 Task: Move the task Implement a new cloud-based project management system for a company to the section To-Do in the project AgileRamp and sort the tasks in the project by Due Date
Action: Mouse moved to (489, 441)
Screenshot: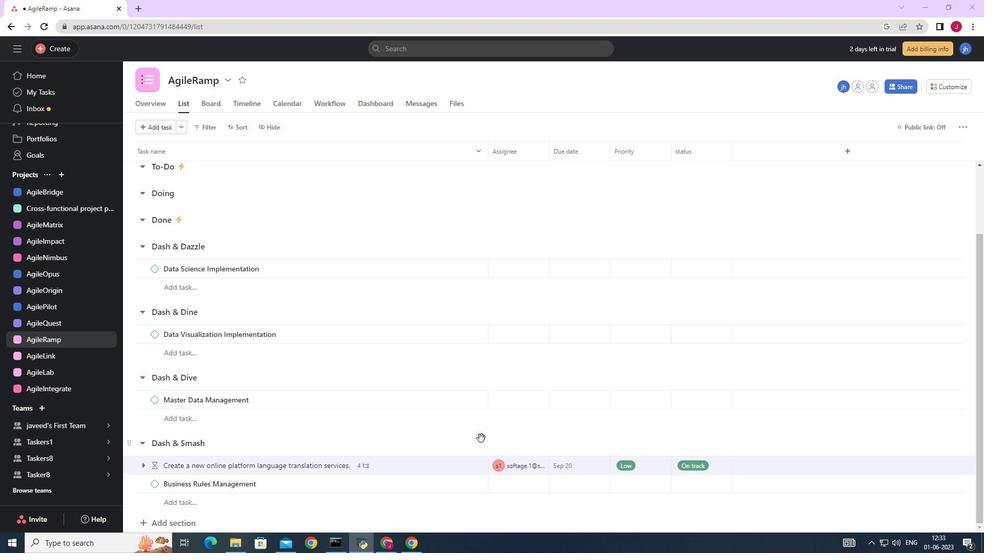 
Action: Mouse scrolled (489, 441) with delta (0, 0)
Screenshot: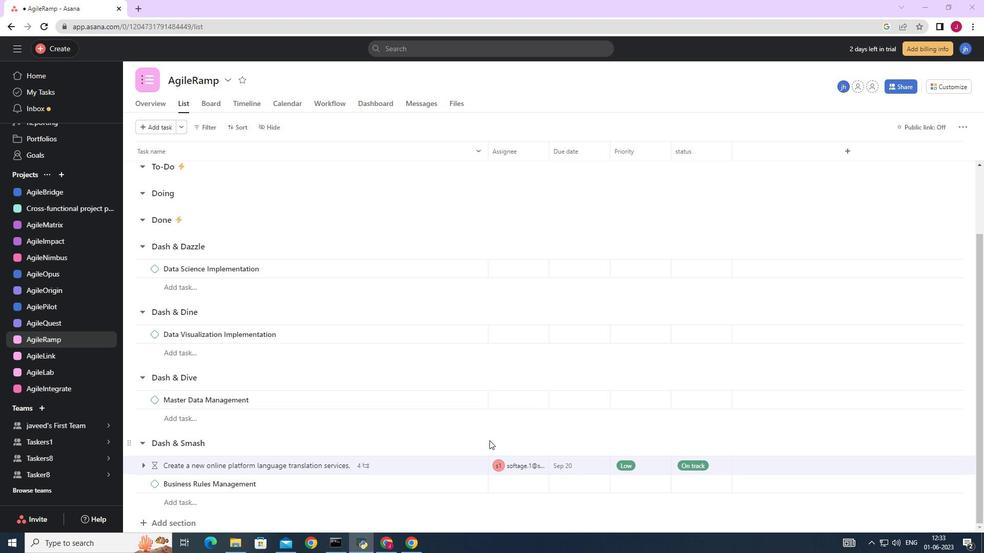 
Action: Mouse scrolled (489, 441) with delta (0, 0)
Screenshot: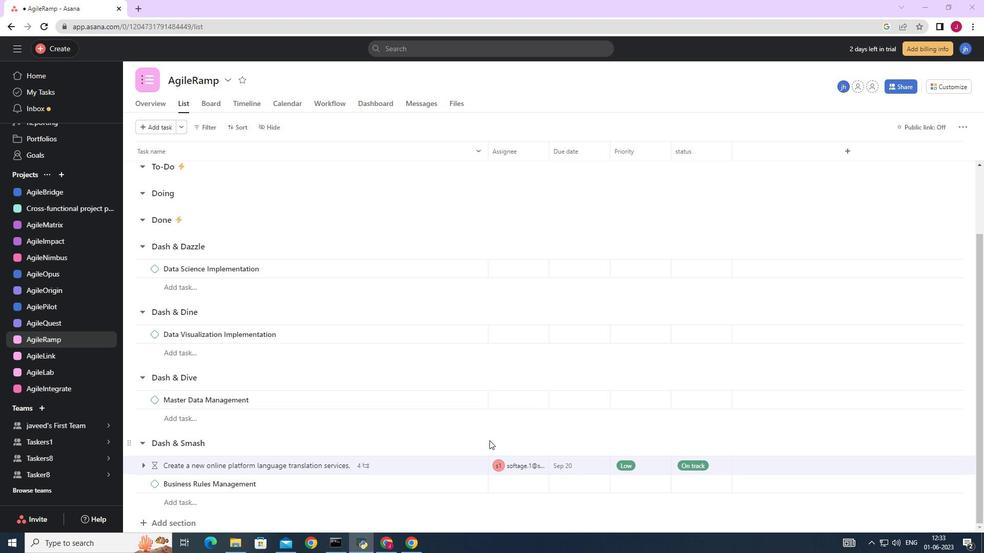 
Action: Mouse scrolled (489, 441) with delta (0, 0)
Screenshot: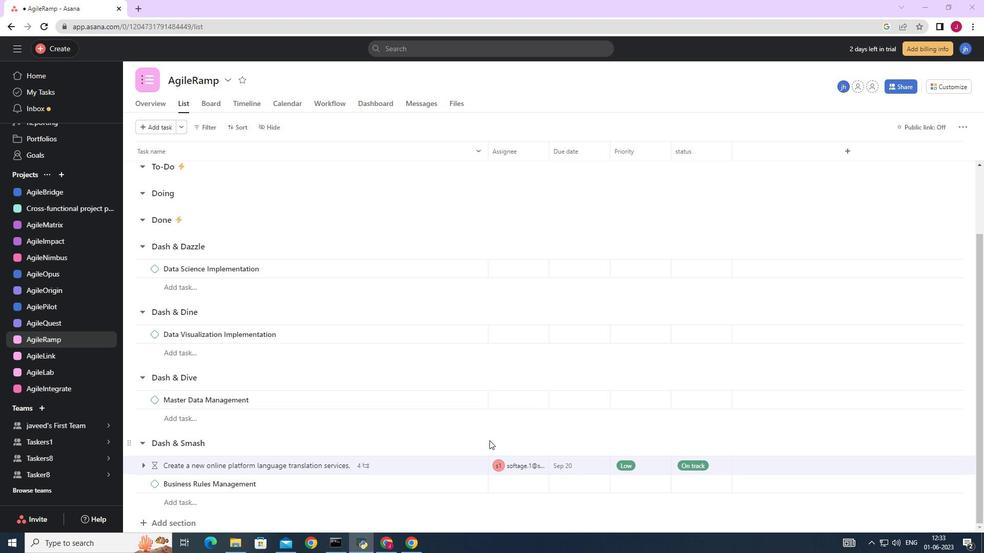 
Action: Mouse moved to (489, 440)
Screenshot: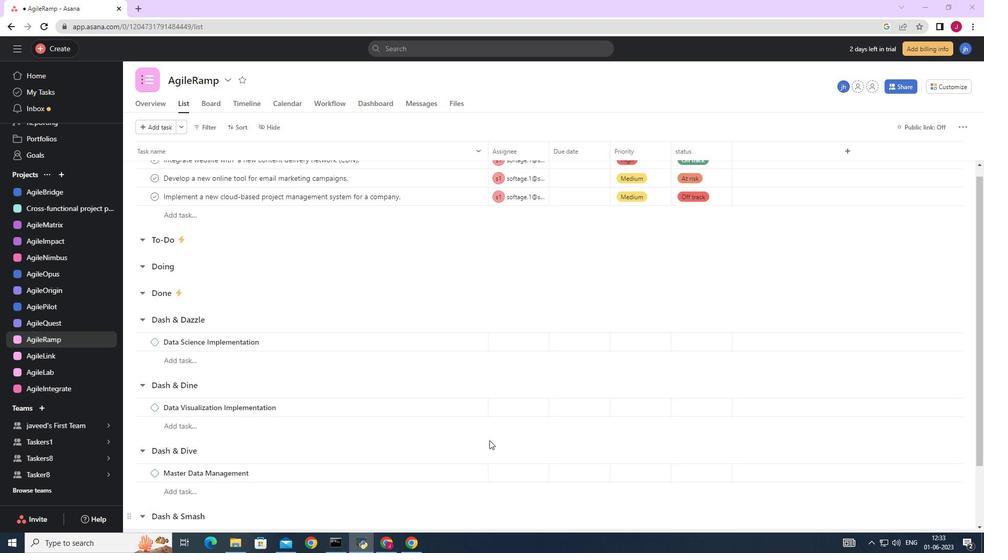 
Action: Mouse scrolled (489, 441) with delta (0, 0)
Screenshot: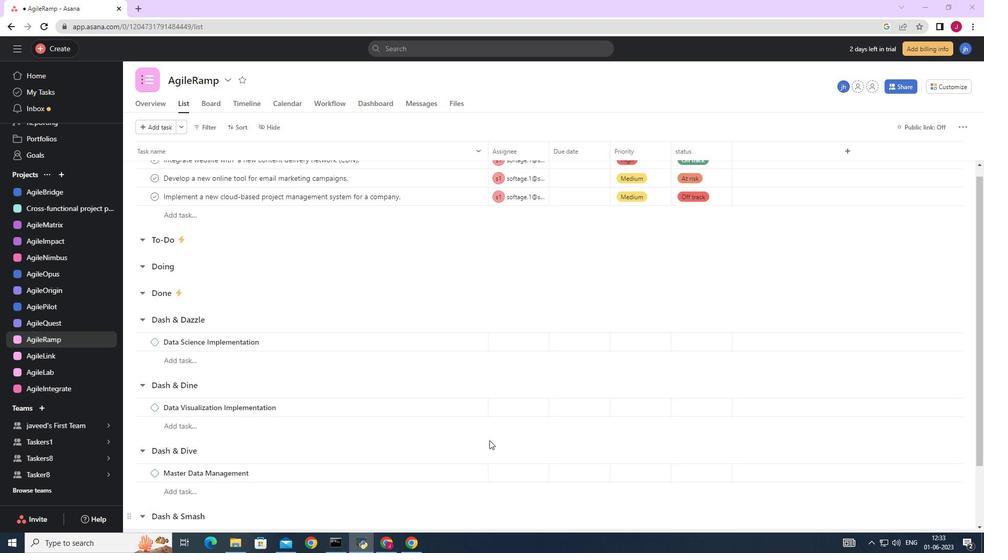
Action: Mouse moved to (489, 440)
Screenshot: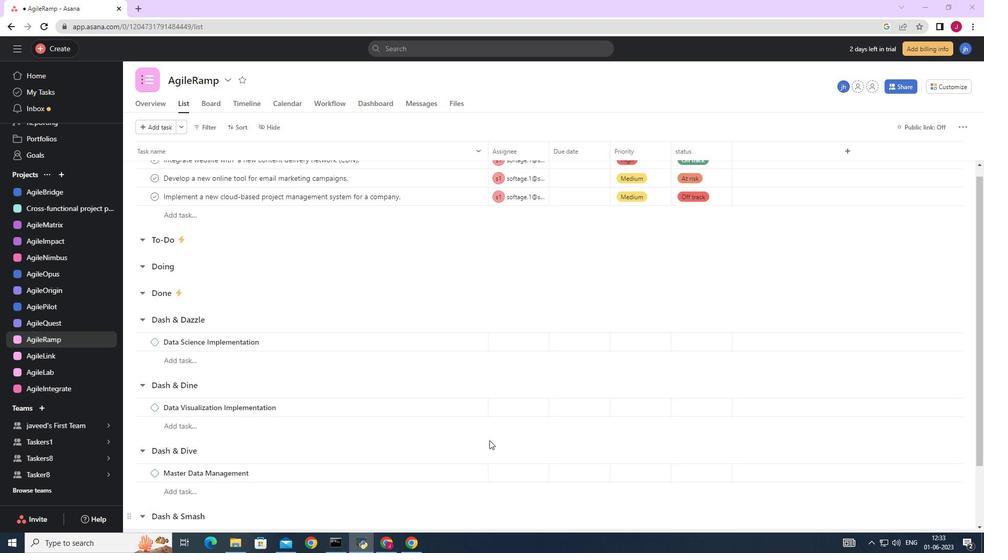 
Action: Mouse scrolled (489, 440) with delta (0, 0)
Screenshot: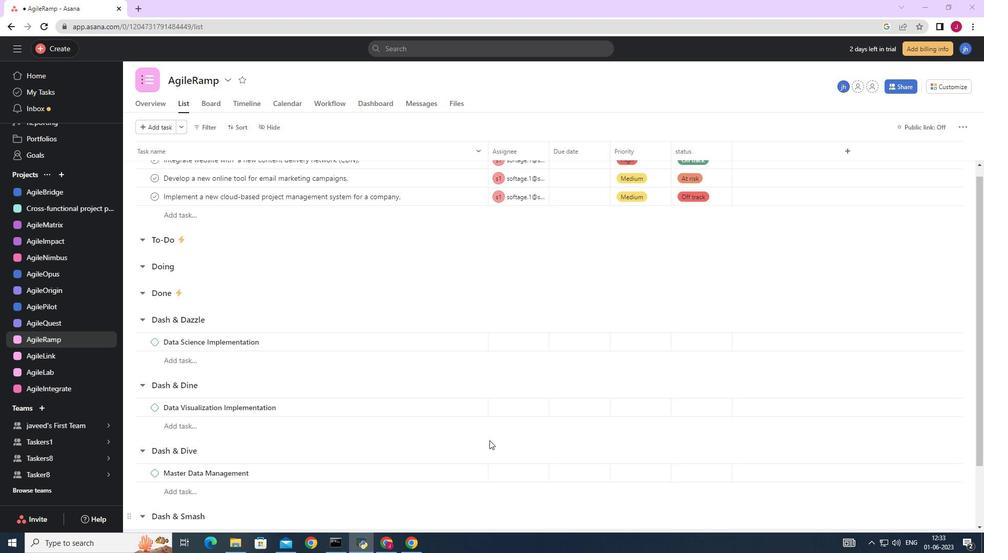 
Action: Mouse moved to (488, 439)
Screenshot: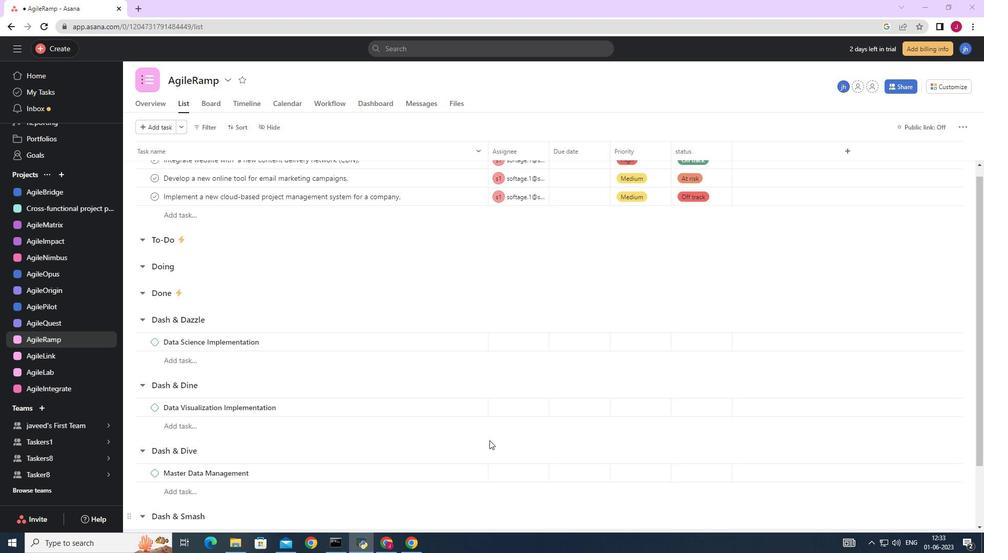 
Action: Mouse scrolled (488, 440) with delta (0, 0)
Screenshot: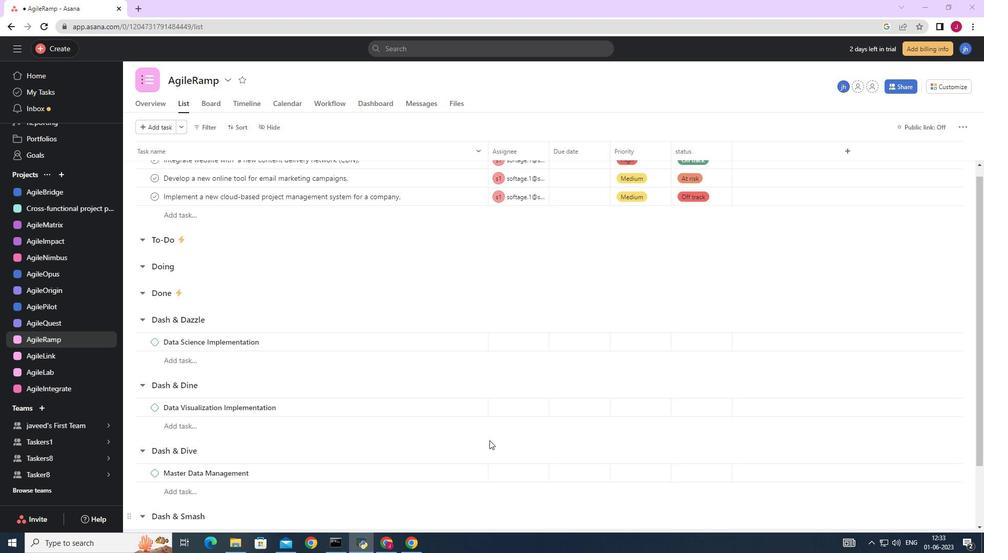 
Action: Mouse moved to (485, 434)
Screenshot: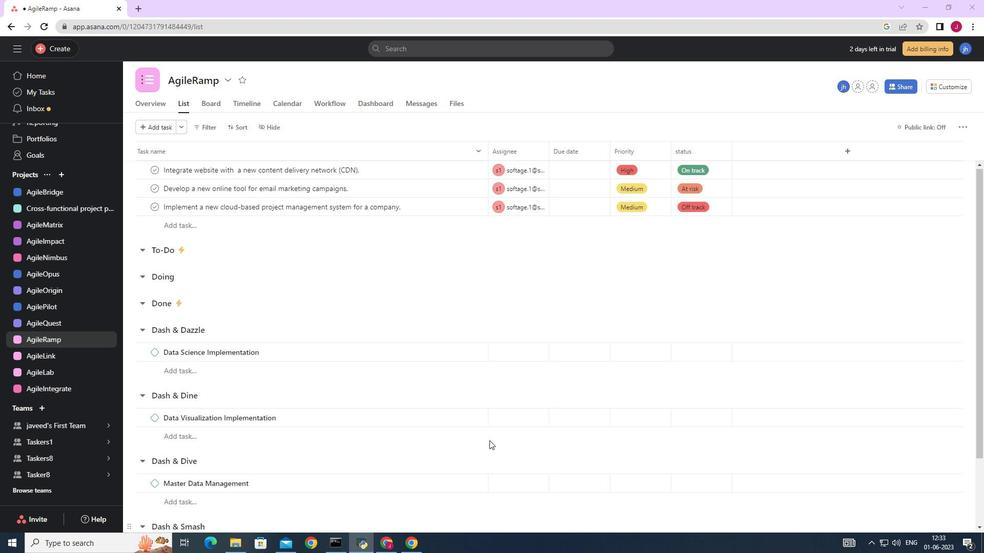 
Action: Mouse scrolled (487, 437) with delta (0, 0)
Screenshot: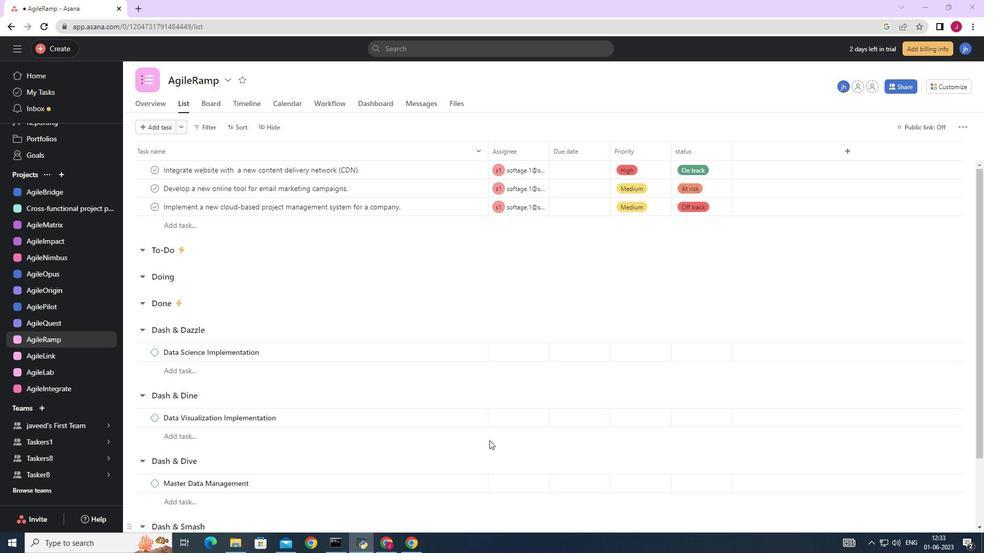 
Action: Mouse moved to (458, 204)
Screenshot: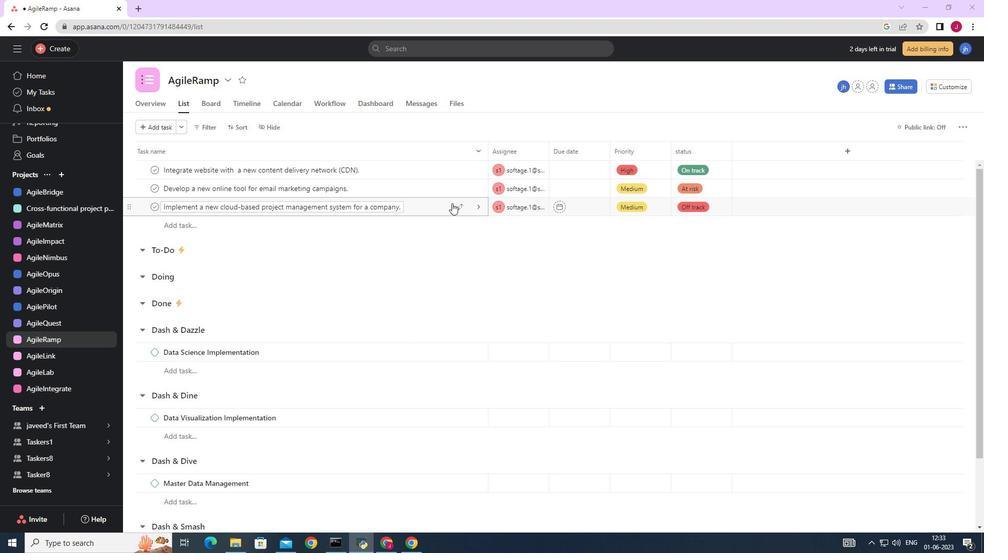 
Action: Mouse pressed left at (458, 204)
Screenshot: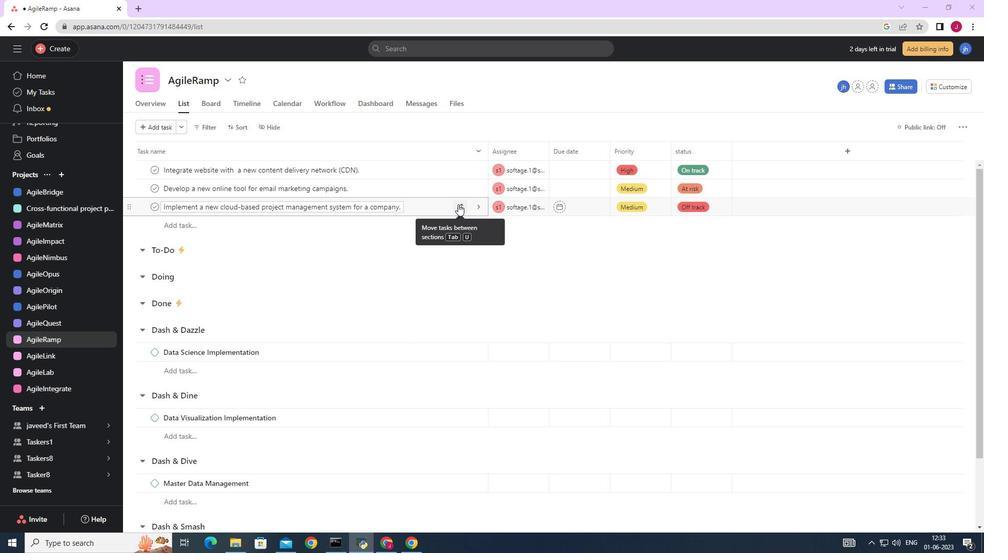 
Action: Mouse moved to (407, 259)
Screenshot: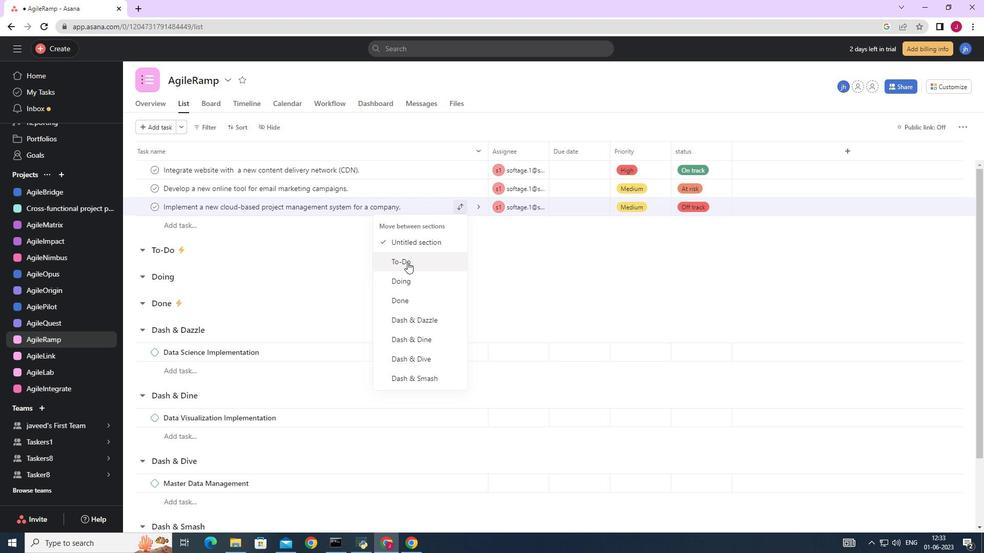 
Action: Mouse pressed left at (407, 259)
Screenshot: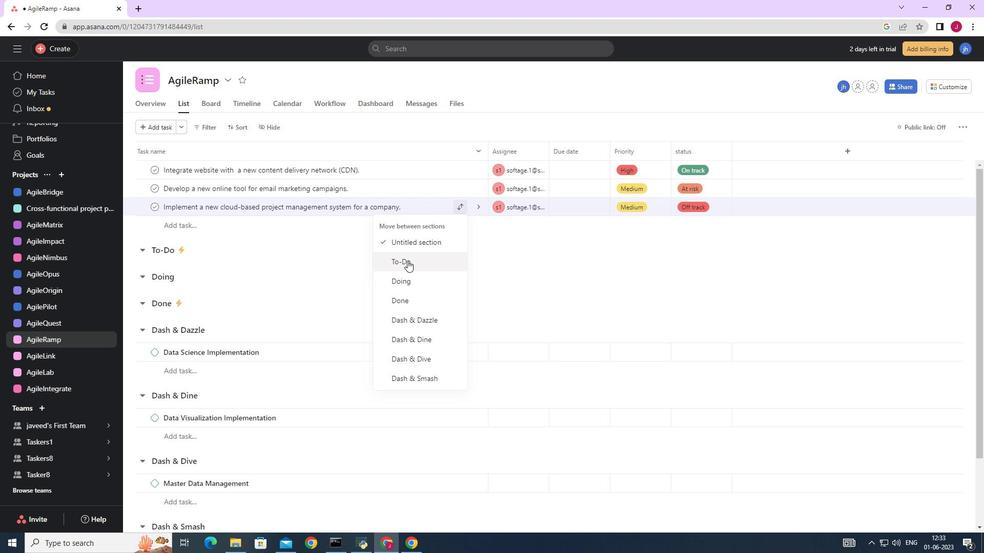 
Action: Mouse moved to (238, 128)
Screenshot: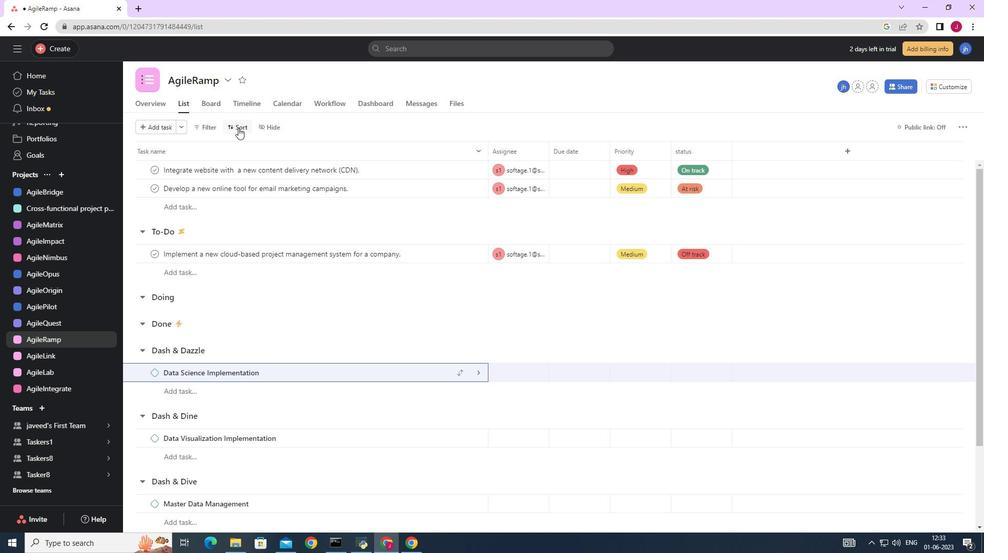 
Action: Mouse pressed left at (238, 128)
Screenshot: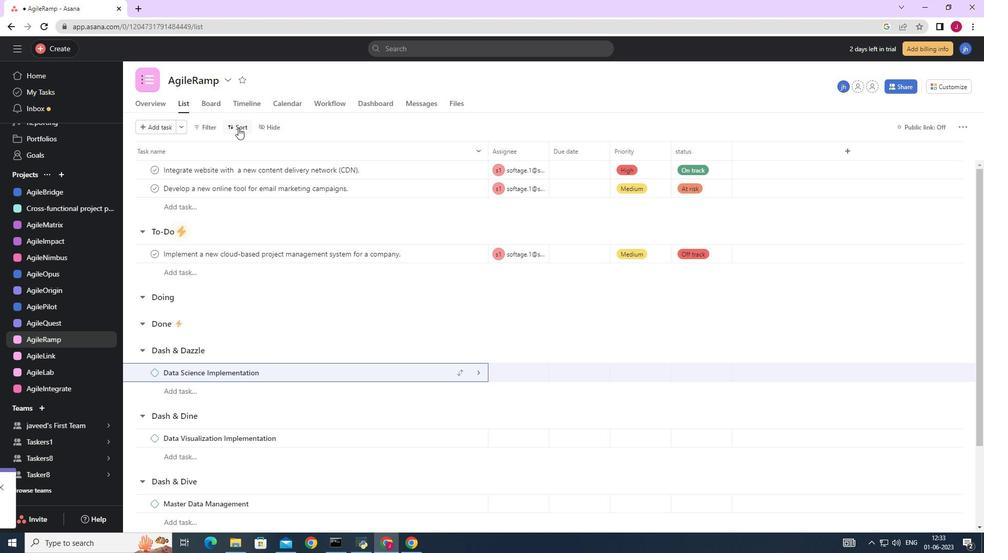 
Action: Mouse moved to (267, 193)
Screenshot: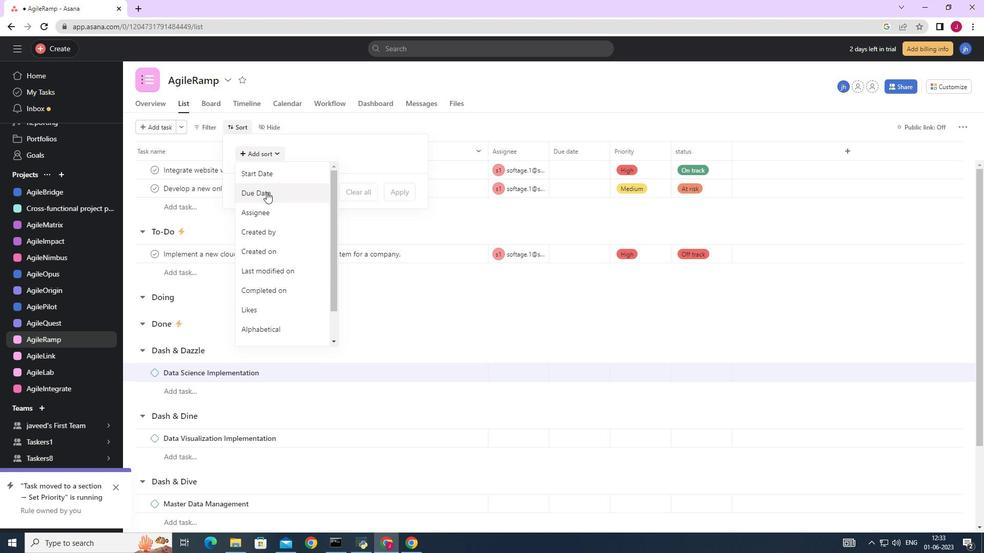 
Action: Mouse pressed left at (267, 193)
Screenshot: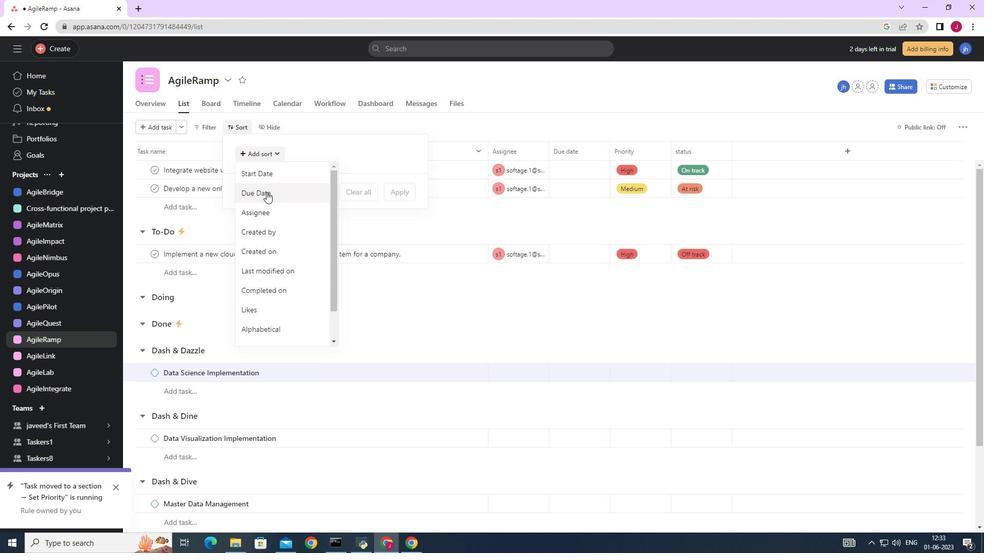 
Action: Mouse moved to (406, 236)
Screenshot: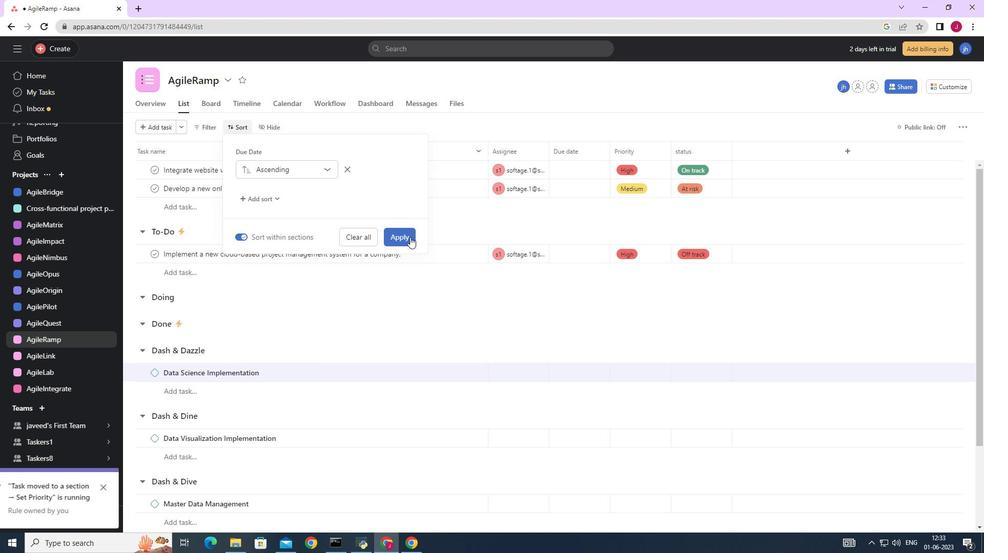 
Action: Mouse pressed left at (406, 236)
Screenshot: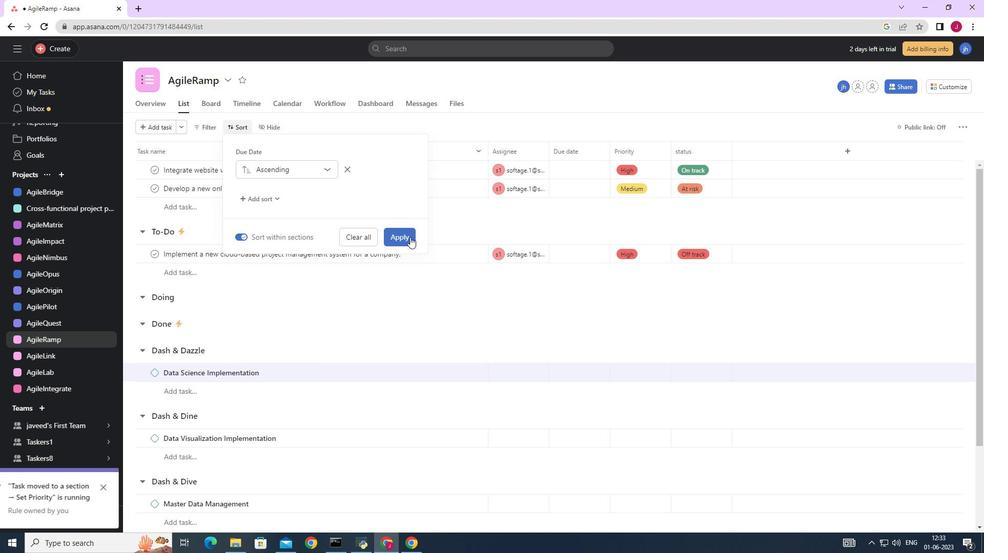 
